 Task: Create New Customer with Customer Name: The Industrial, Billing Address Line1: 4723 Wines Lane, Billing Address Line2:  Sabine Pass, Billing Address Line3:  Texas 77655, Cell Number: 410-225-3453
Action: Mouse pressed left at (135, 27)
Screenshot: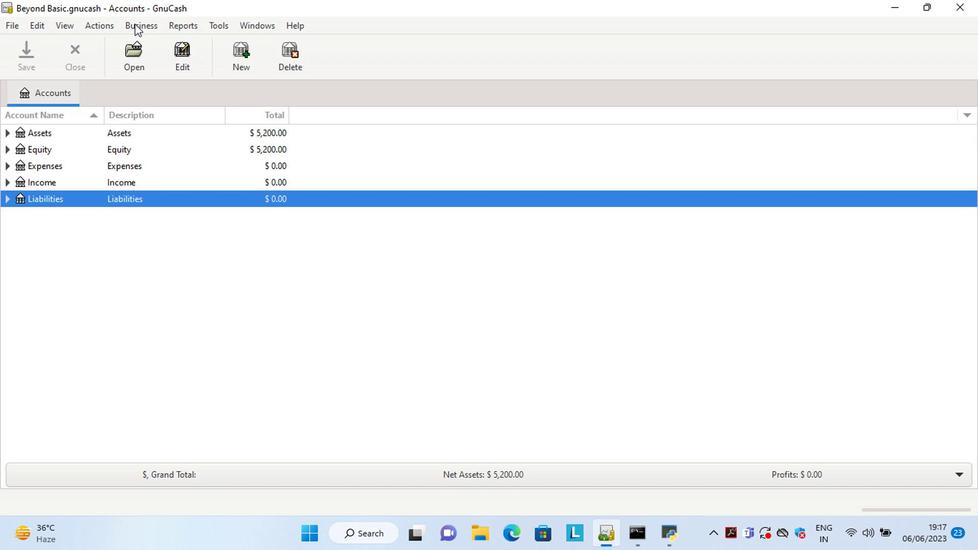 
Action: Mouse moved to (288, 61)
Screenshot: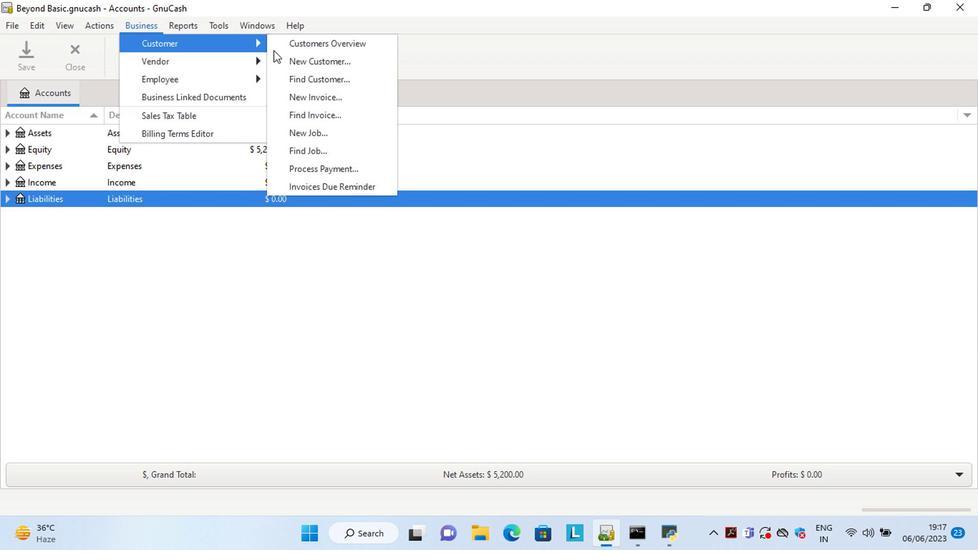 
Action: Mouse pressed left at (288, 61)
Screenshot: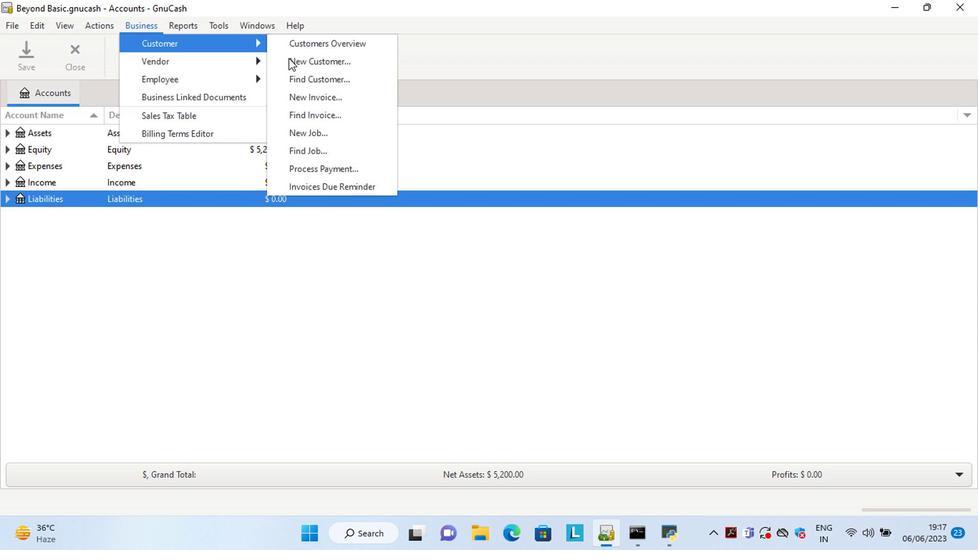 
Action: Mouse moved to (744, 273)
Screenshot: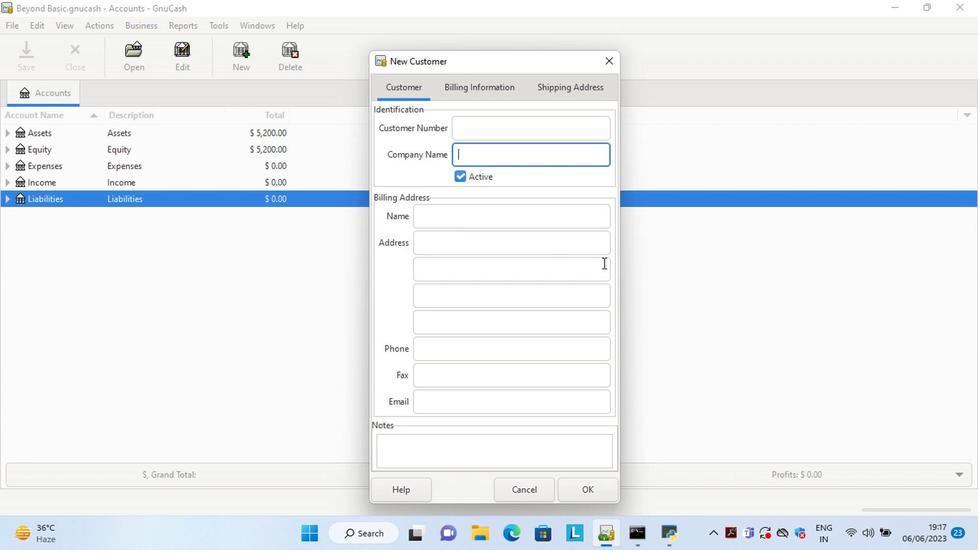 
Action: Key pressed <Key.shift>The<Key.space><Key.shift>Indi<Key.backspace>ustrial<Key.space><Key.backspace><Key.tab><Key.tab><Key.tab>4723<Key.space><Key.shift>Wins<Key.space><Key.shift>Lane<Key.tab><Key.shift>Sa<Key.tab><Key.shift>T<Key.tab><Key.tab>410-225-3453
Screenshot: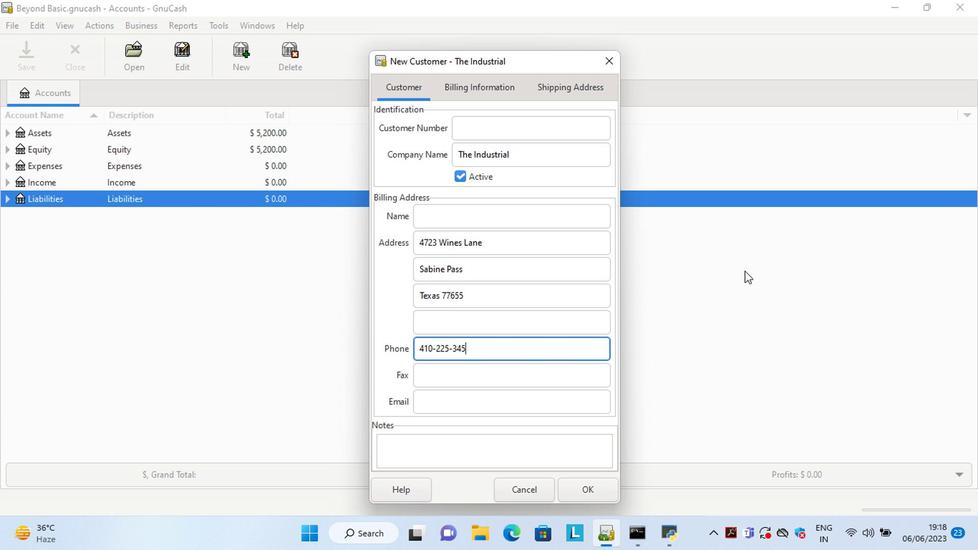 
Action: Mouse moved to (592, 485)
Screenshot: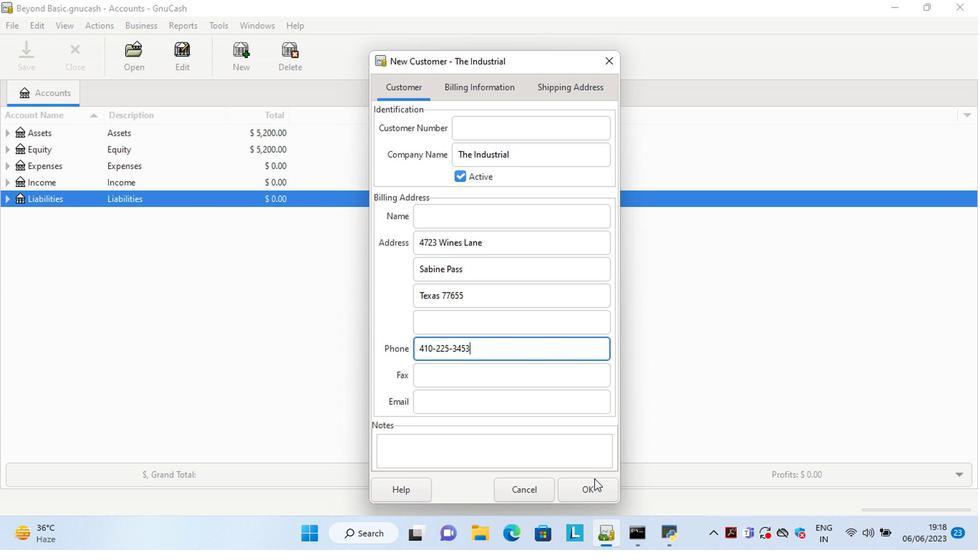 
Action: Mouse pressed left at (592, 485)
Screenshot: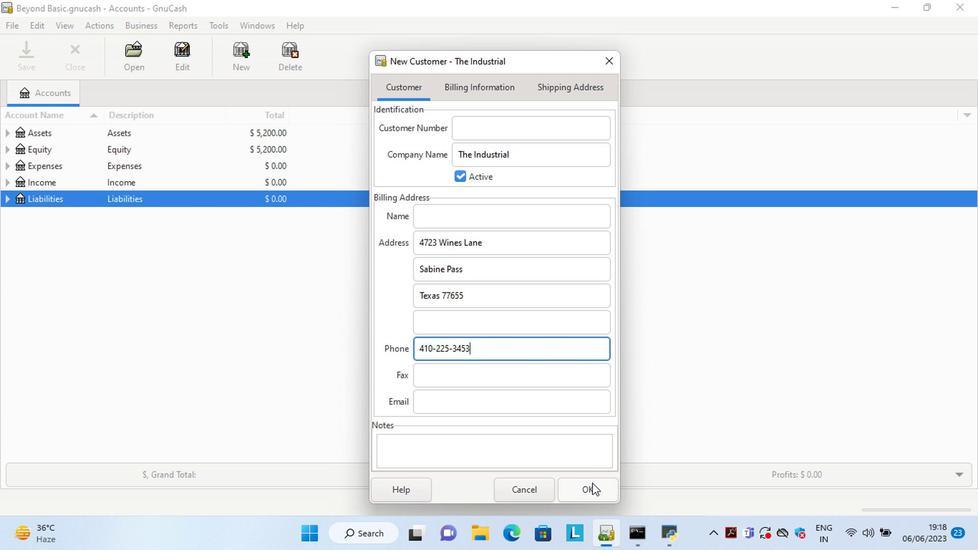 
